 Task: Select the failed option in the count badge.
Action: Mouse moved to (42, 623)
Screenshot: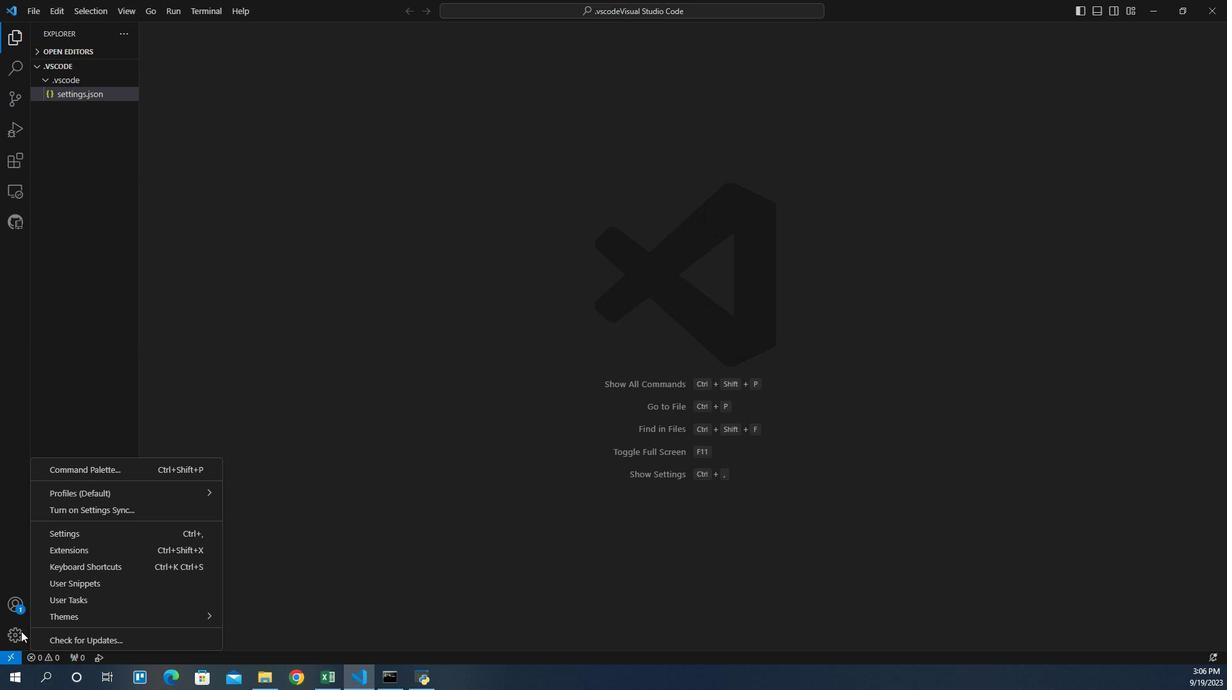 
Action: Mouse pressed left at (42, 623)
Screenshot: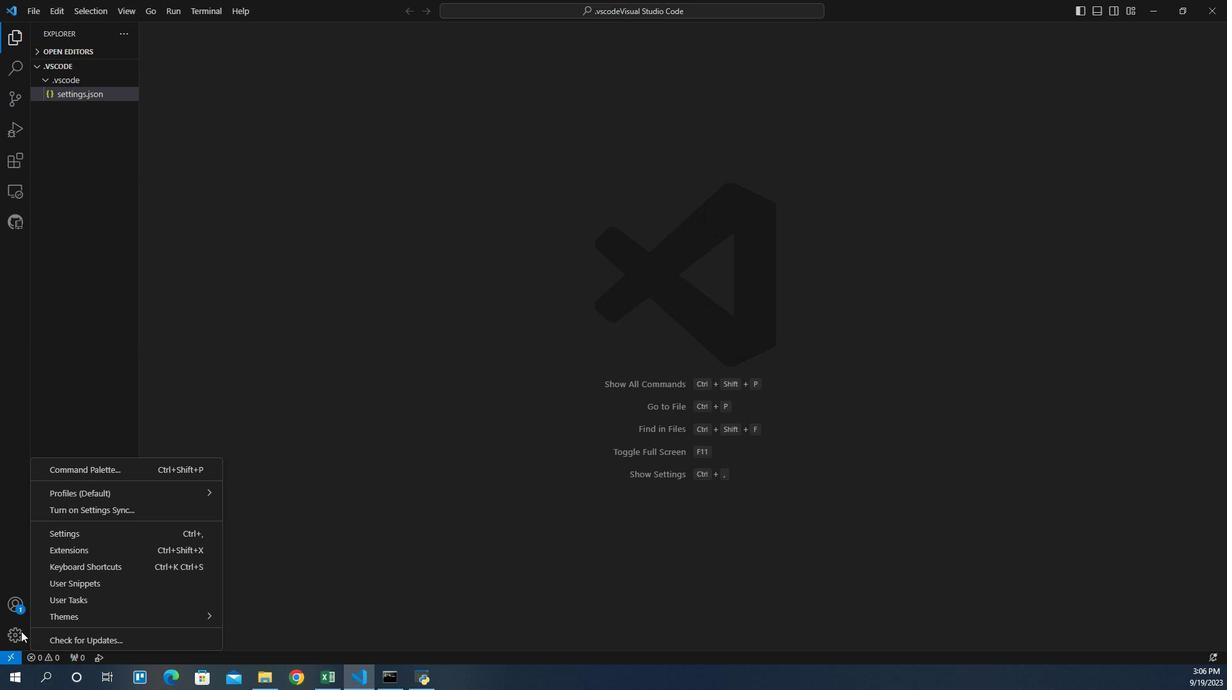 
Action: Mouse moved to (77, 535)
Screenshot: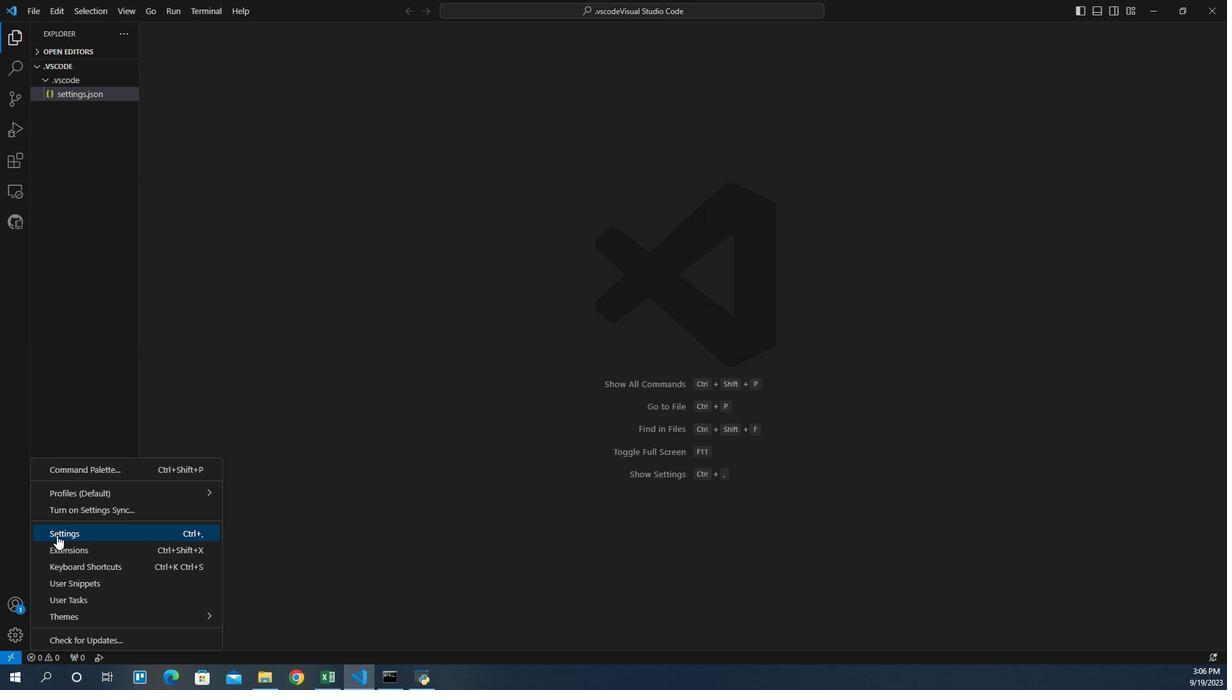 
Action: Mouse pressed left at (77, 535)
Screenshot: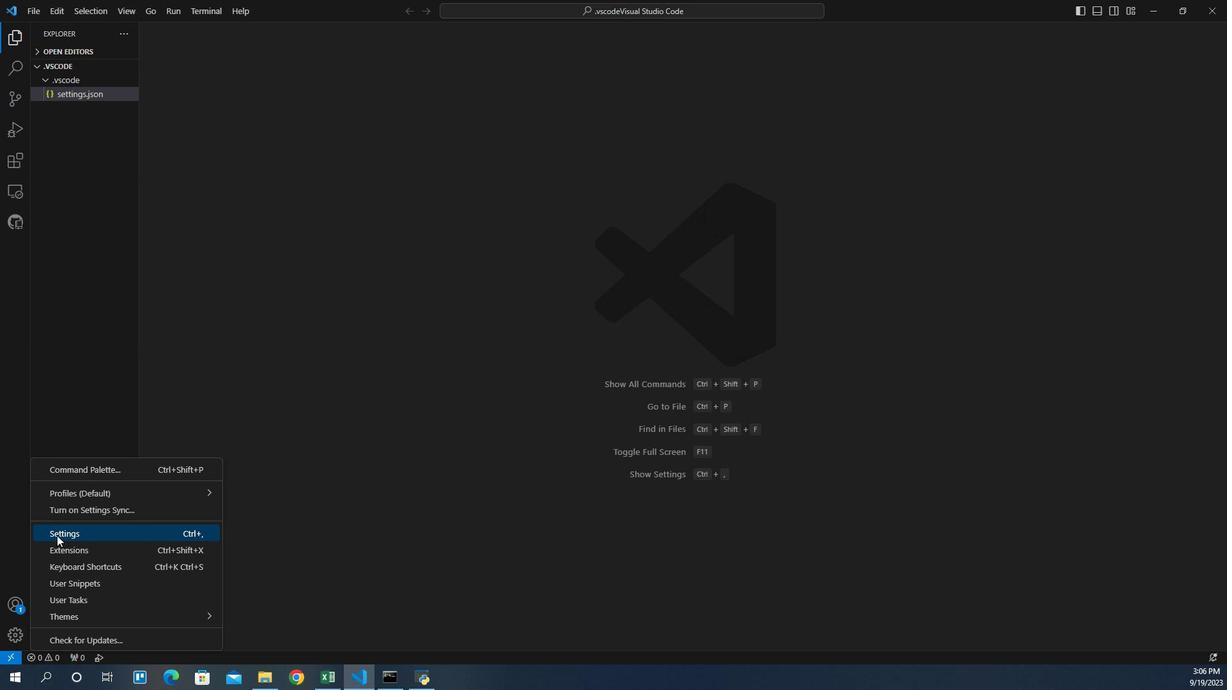 
Action: Mouse moved to (370, 120)
Screenshot: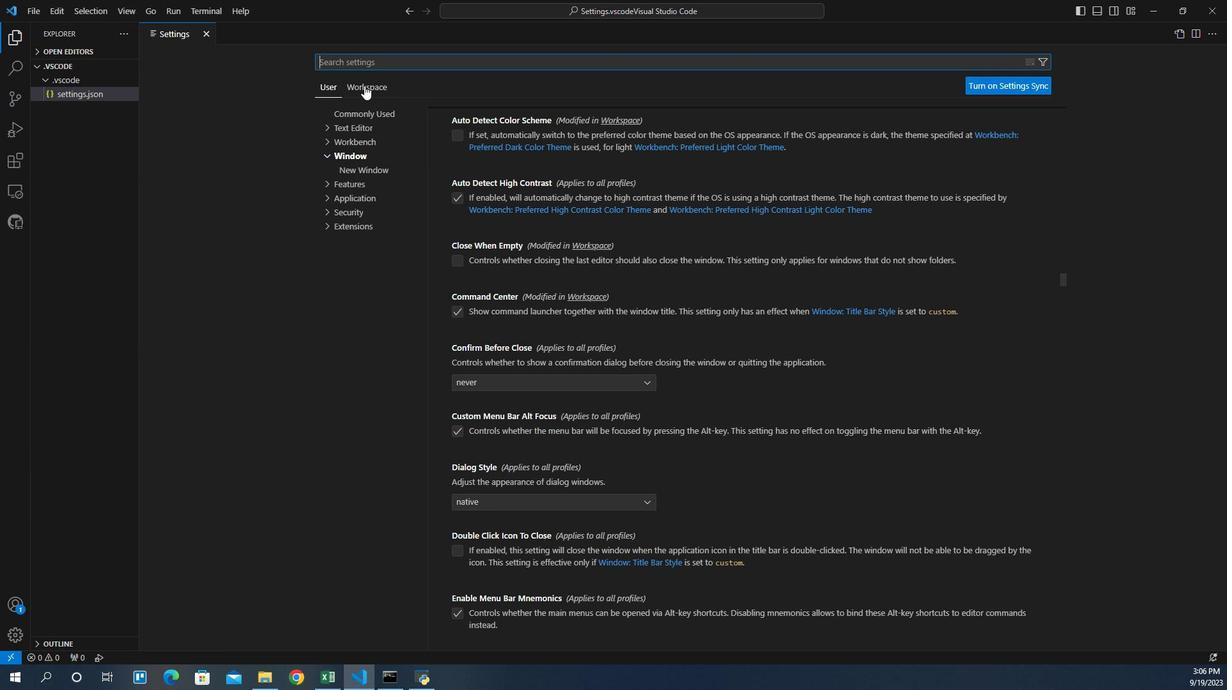 
Action: Mouse pressed left at (370, 120)
Screenshot: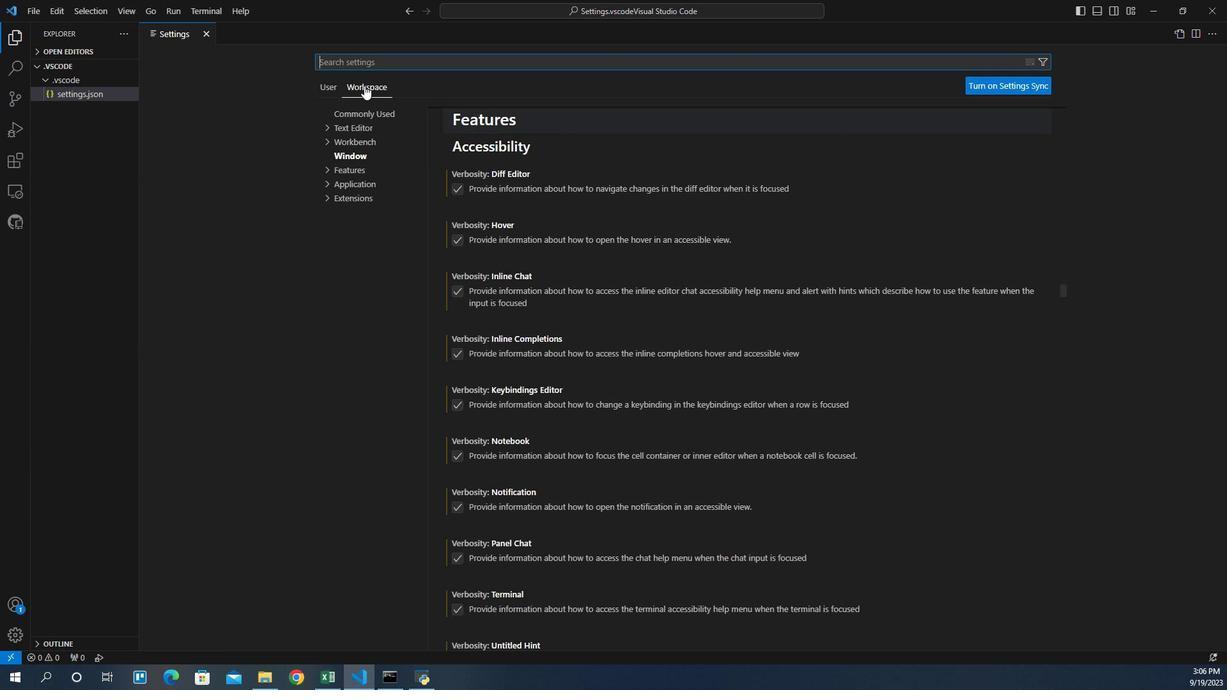 
Action: Mouse moved to (356, 194)
Screenshot: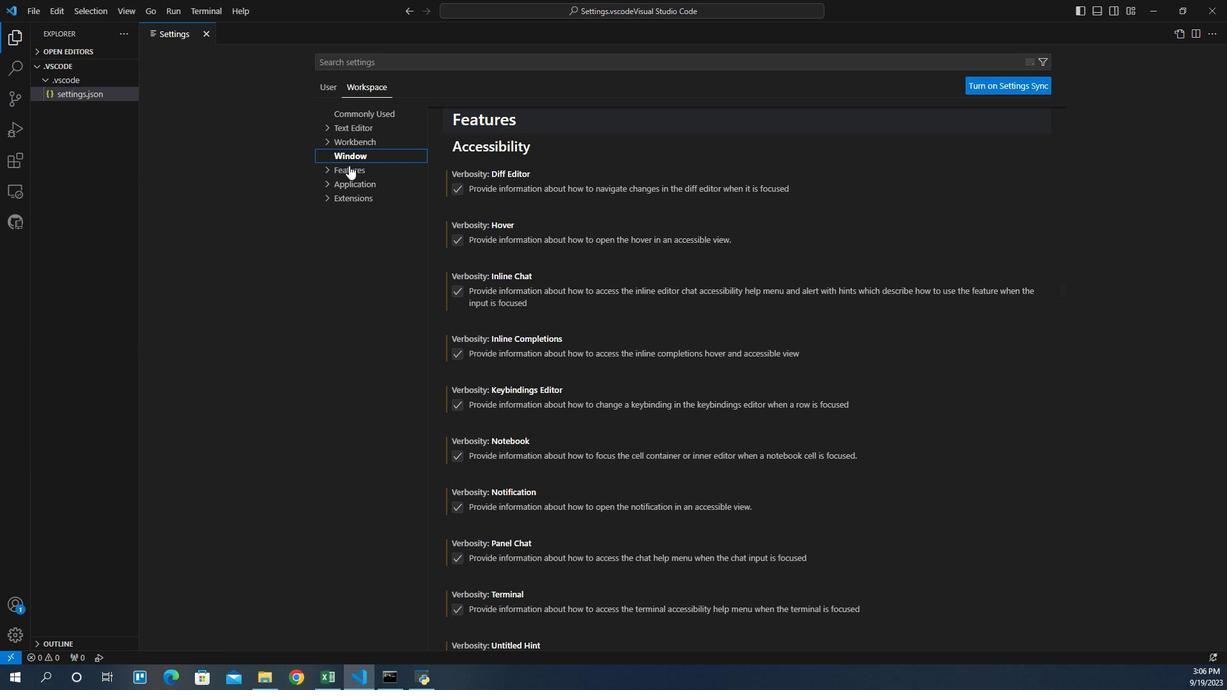 
Action: Mouse pressed left at (356, 194)
Screenshot: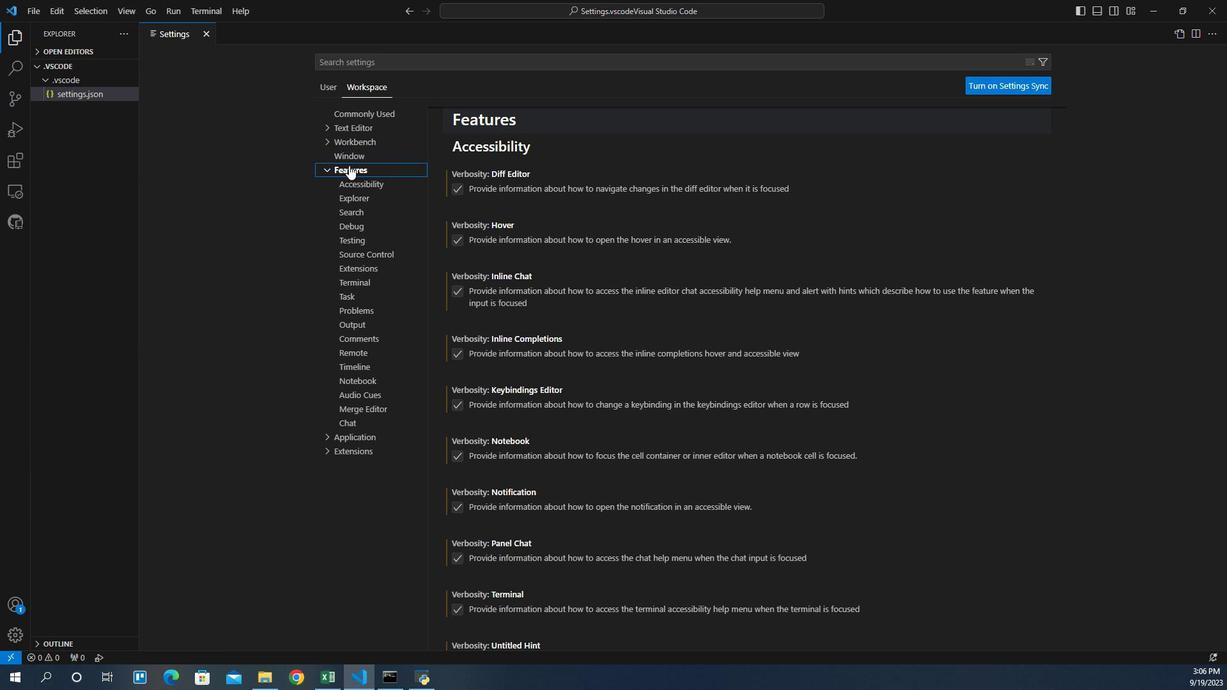 
Action: Mouse moved to (359, 263)
Screenshot: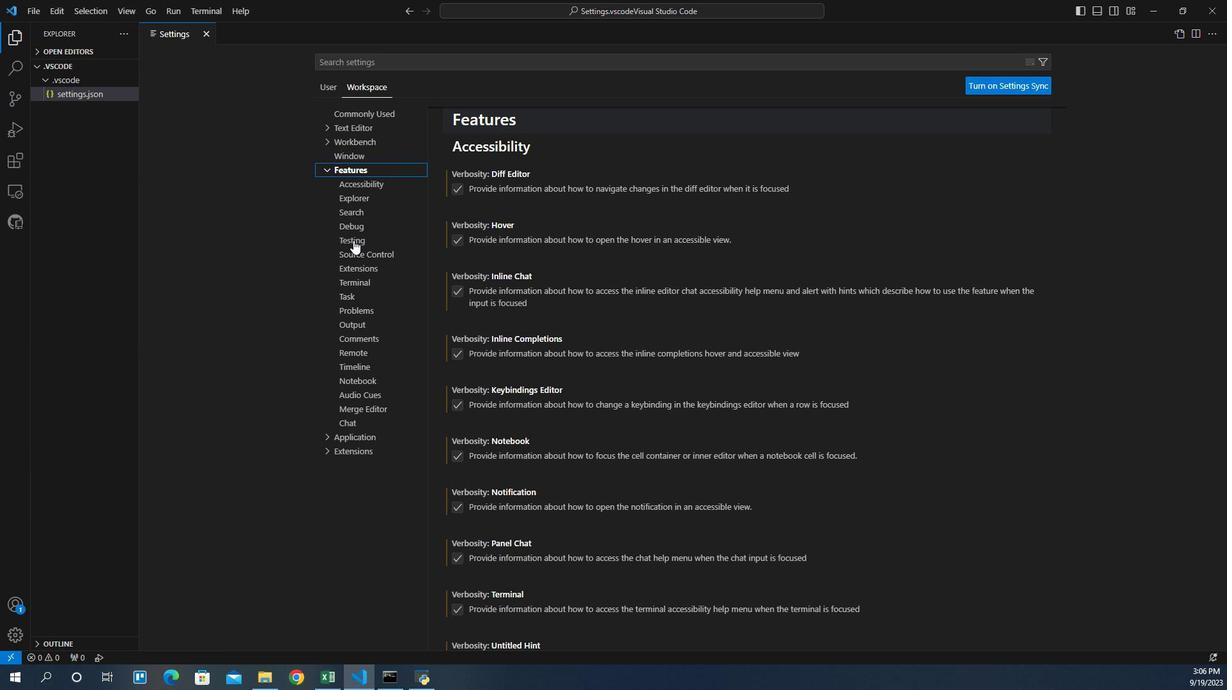 
Action: Mouse pressed left at (359, 263)
Screenshot: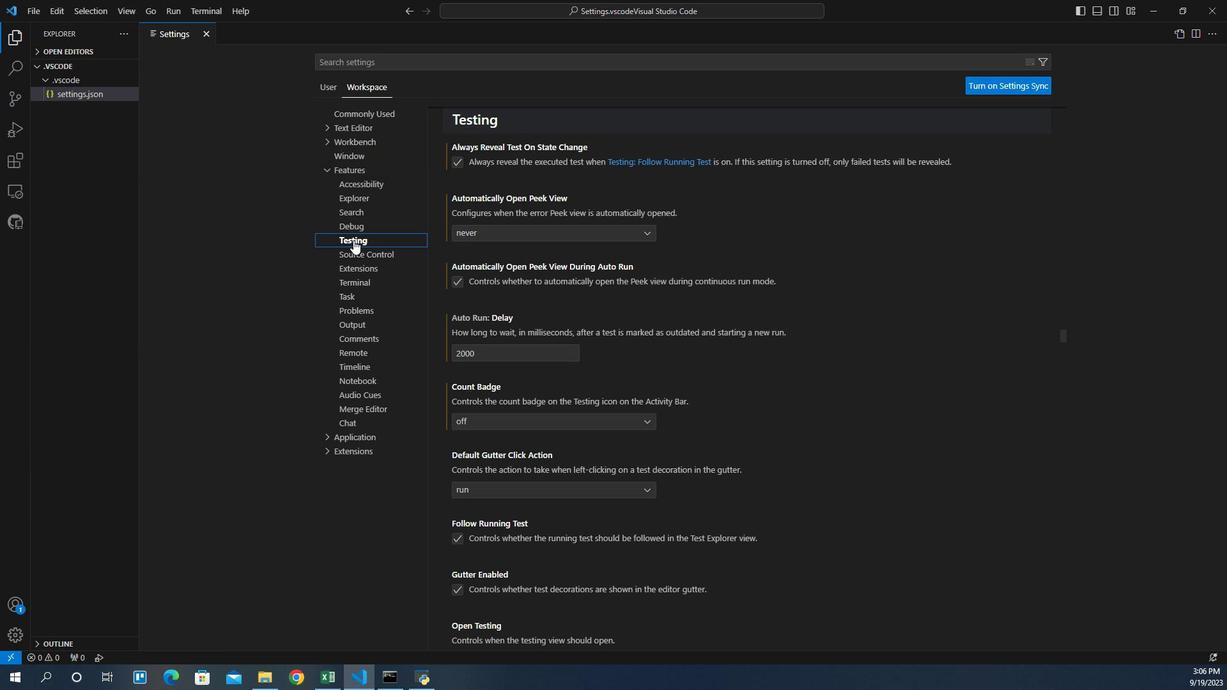 
Action: Mouse moved to (508, 430)
Screenshot: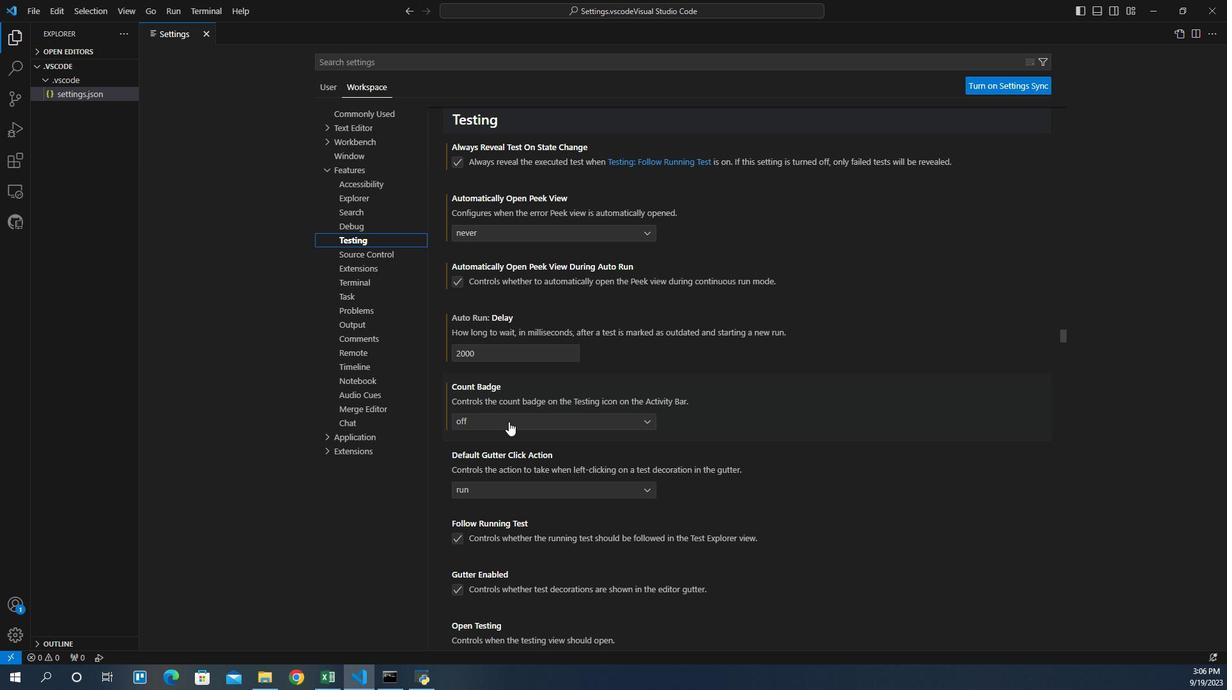 
Action: Mouse pressed left at (508, 430)
Screenshot: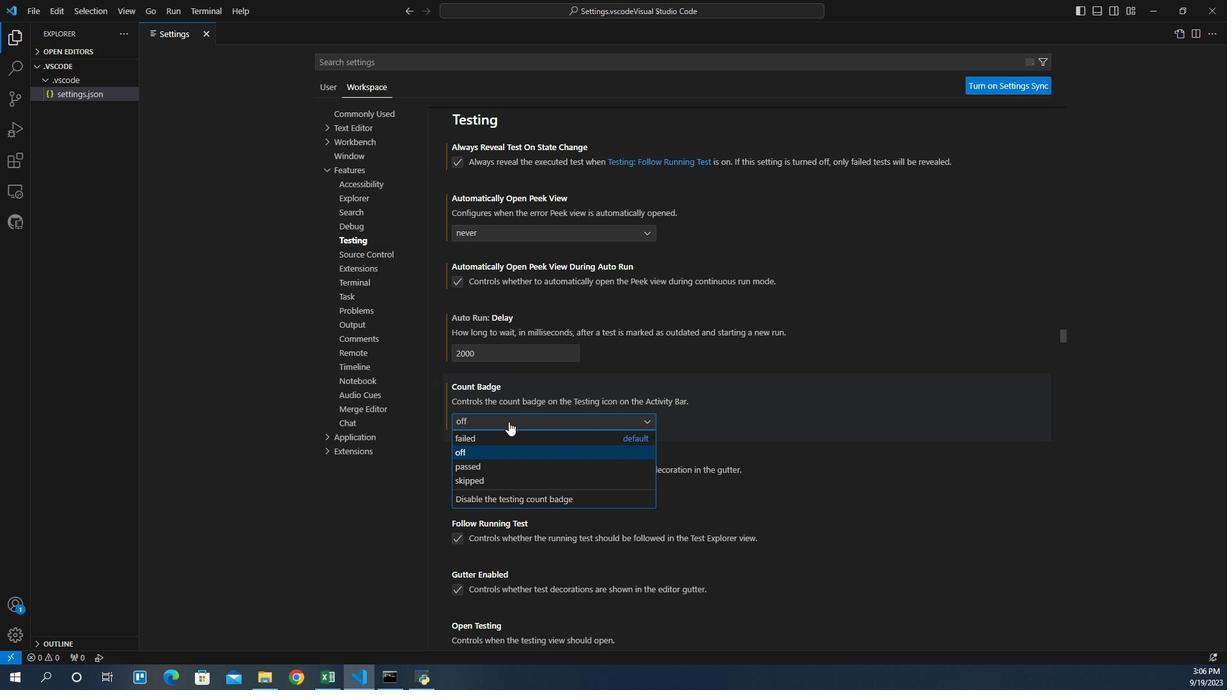 
Action: Mouse moved to (484, 442)
Screenshot: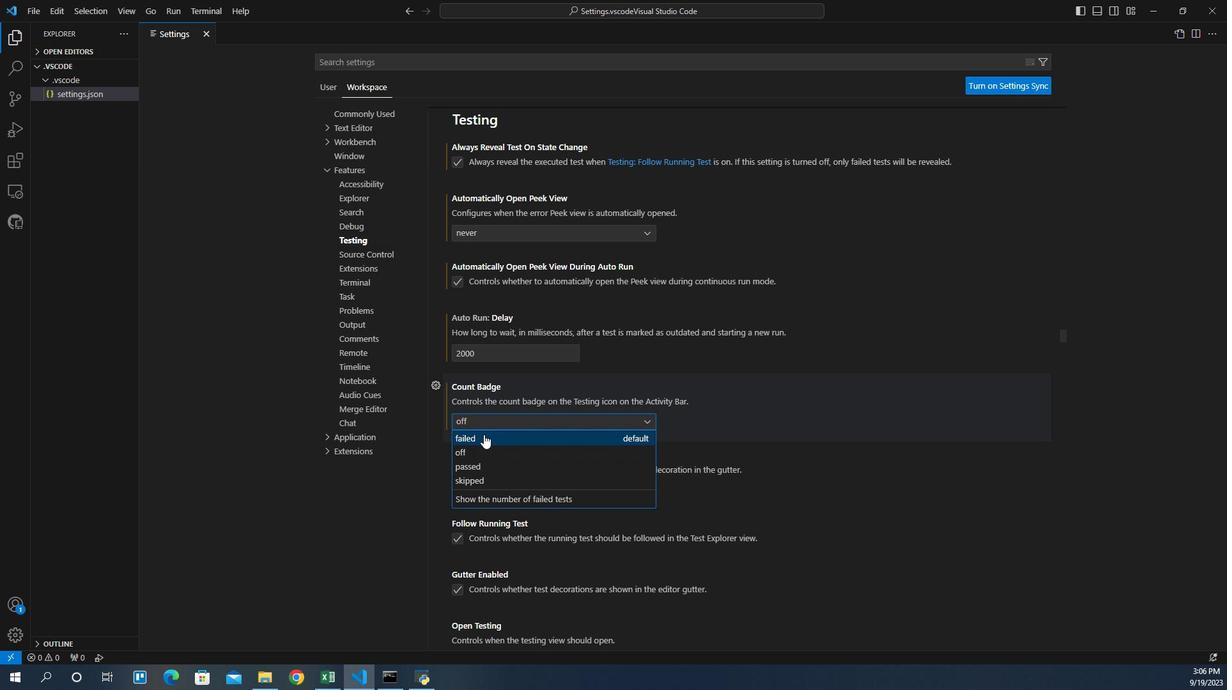 
Action: Mouse pressed left at (484, 442)
Screenshot: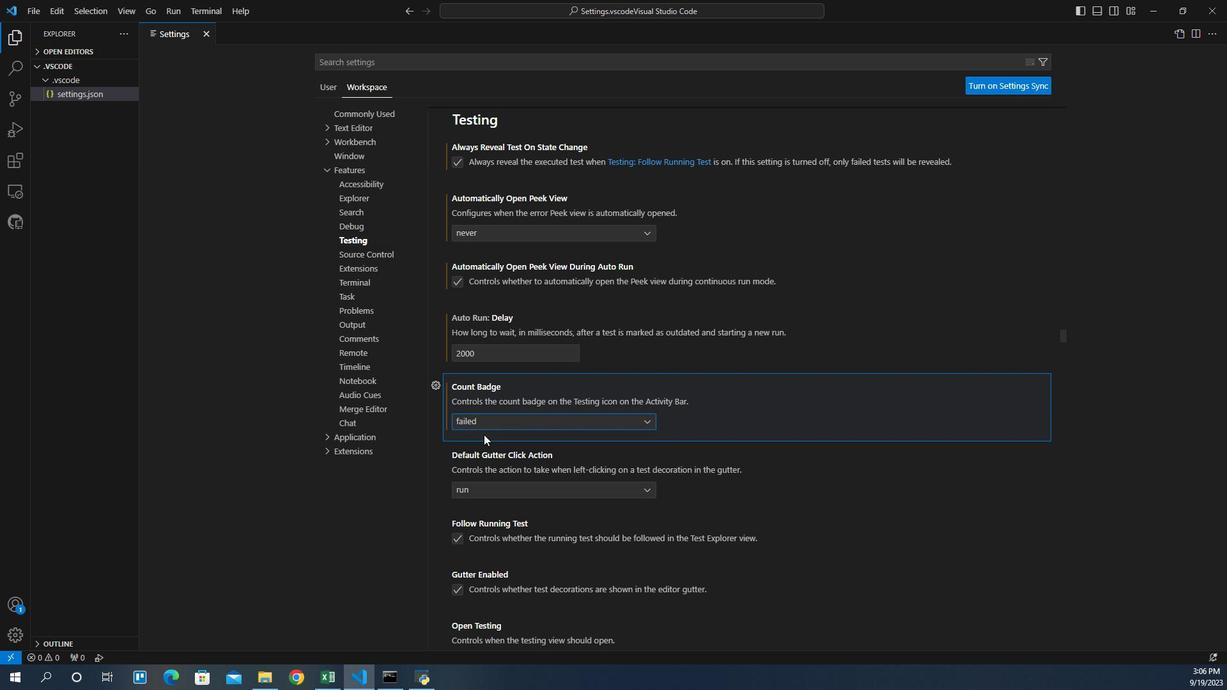 
